 Task: Enable the audio filter "Volume normalizer" for transcode stream output.
Action: Mouse moved to (118, 18)
Screenshot: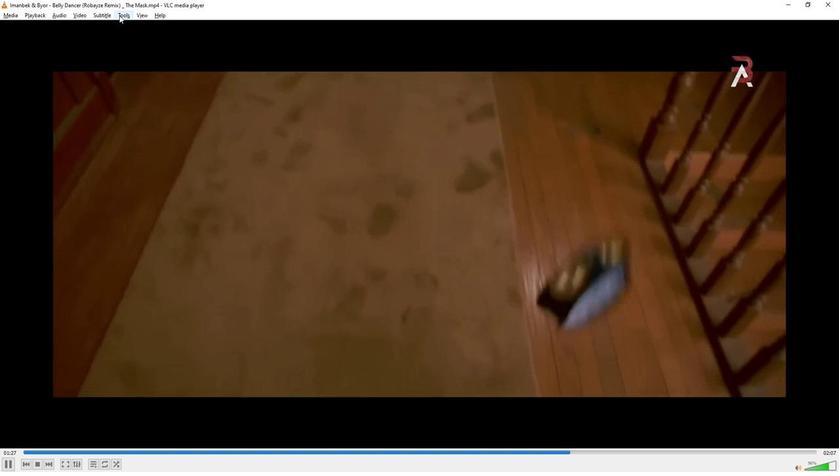 
Action: Mouse pressed left at (118, 18)
Screenshot: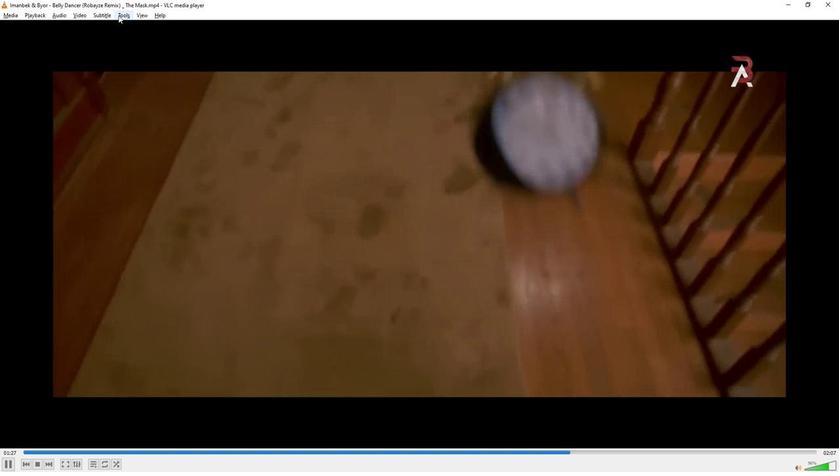 
Action: Mouse moved to (142, 118)
Screenshot: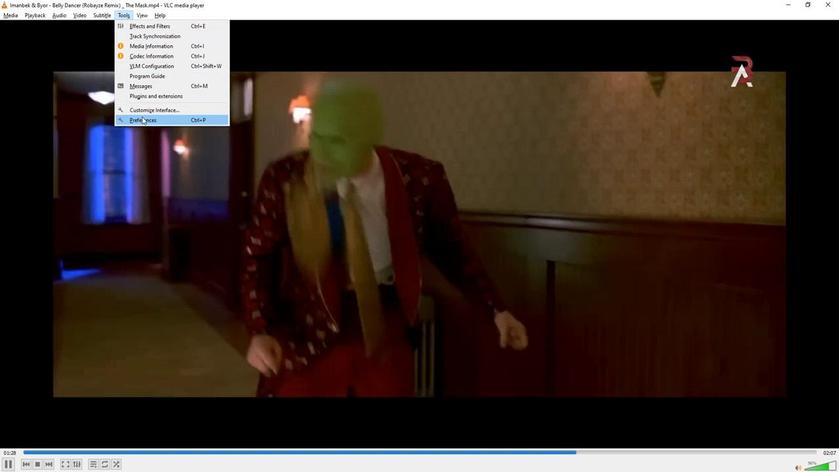 
Action: Mouse pressed left at (142, 118)
Screenshot: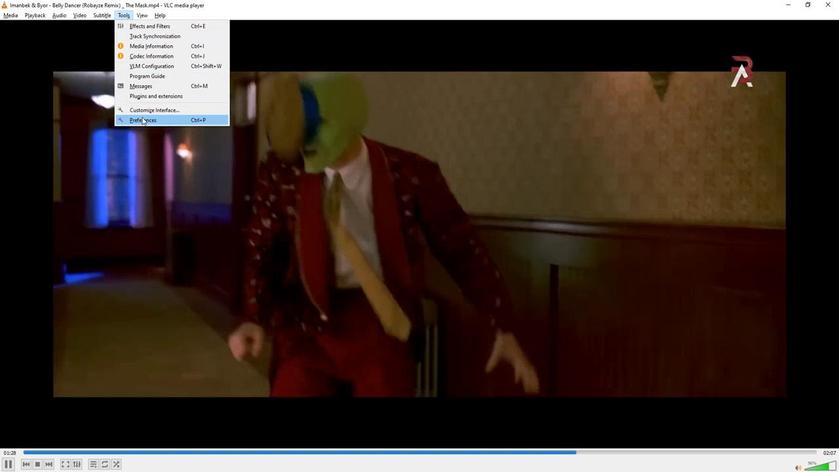 
Action: Mouse moved to (290, 339)
Screenshot: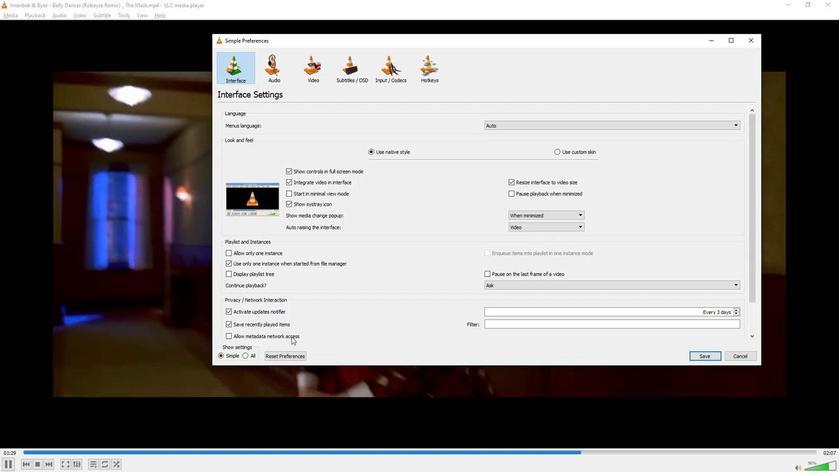 
Action: Mouse scrolled (290, 339) with delta (0, 0)
Screenshot: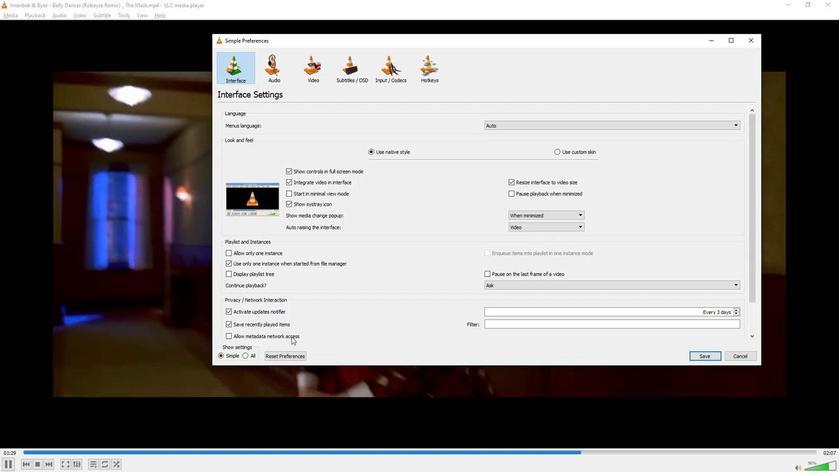 
Action: Mouse moved to (249, 353)
Screenshot: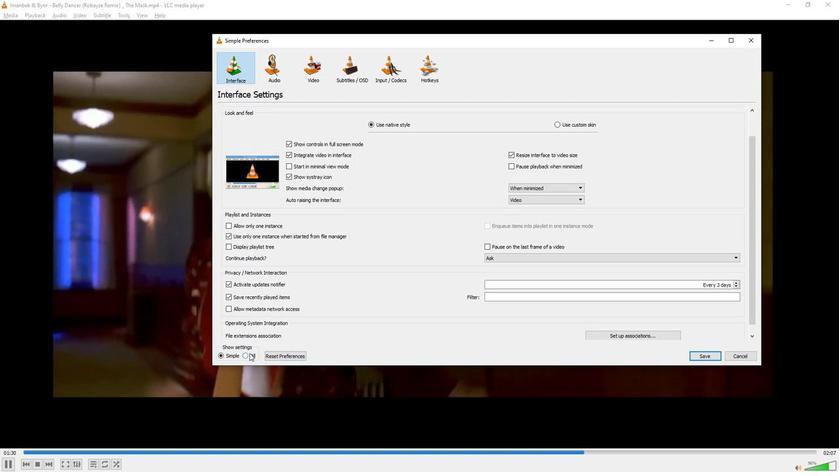 
Action: Mouse pressed left at (249, 353)
Screenshot: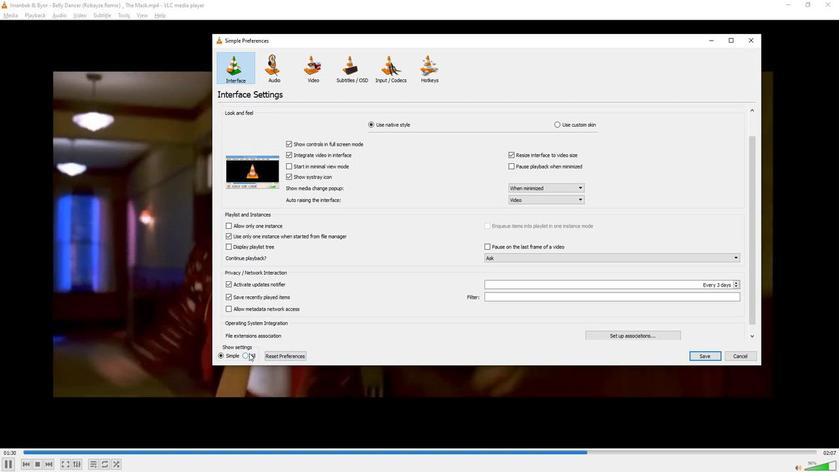 
Action: Mouse moved to (279, 300)
Screenshot: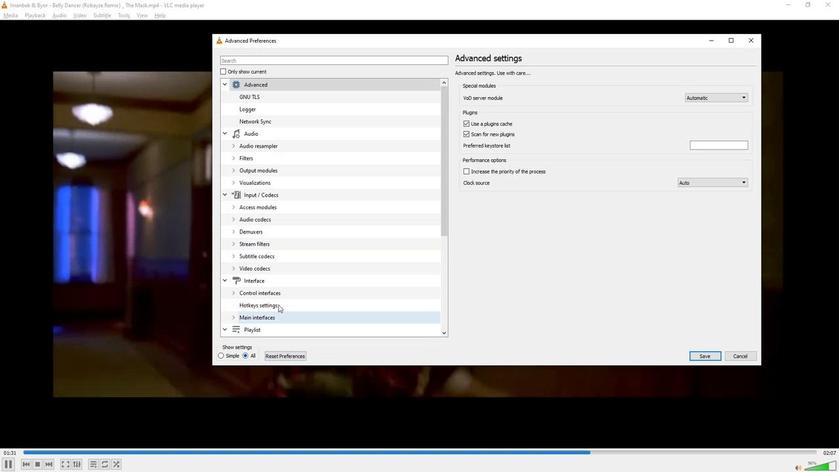 
Action: Mouse scrolled (279, 299) with delta (0, 0)
Screenshot: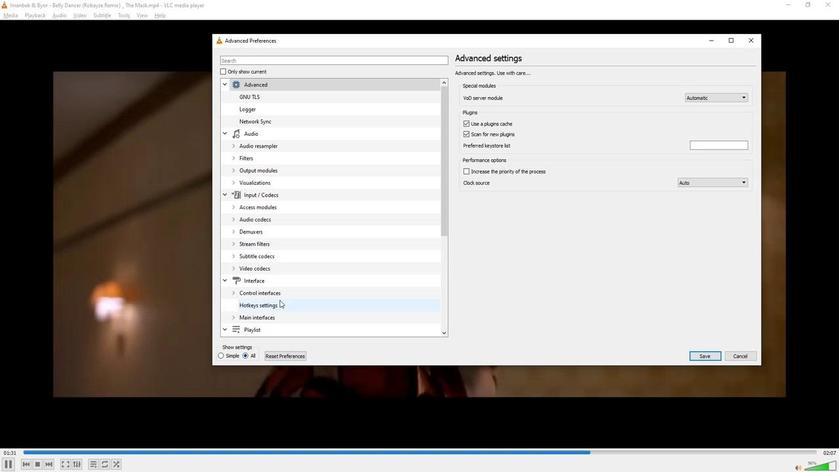 
Action: Mouse scrolled (279, 299) with delta (0, 0)
Screenshot: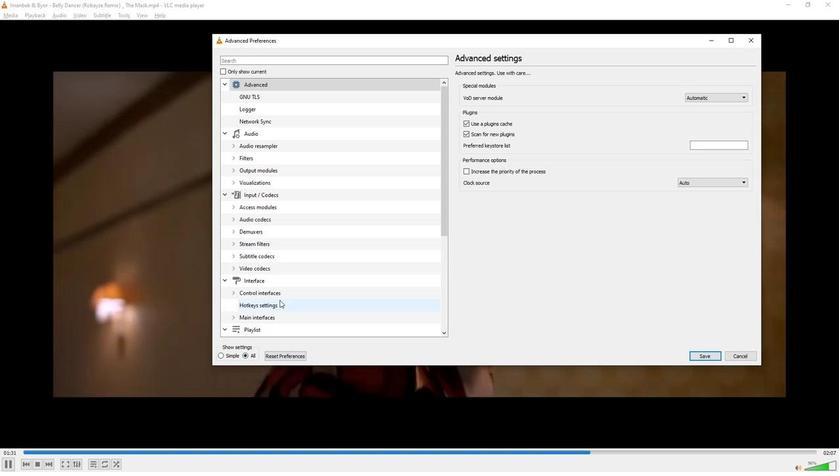 
Action: Mouse scrolled (279, 299) with delta (0, 0)
Screenshot: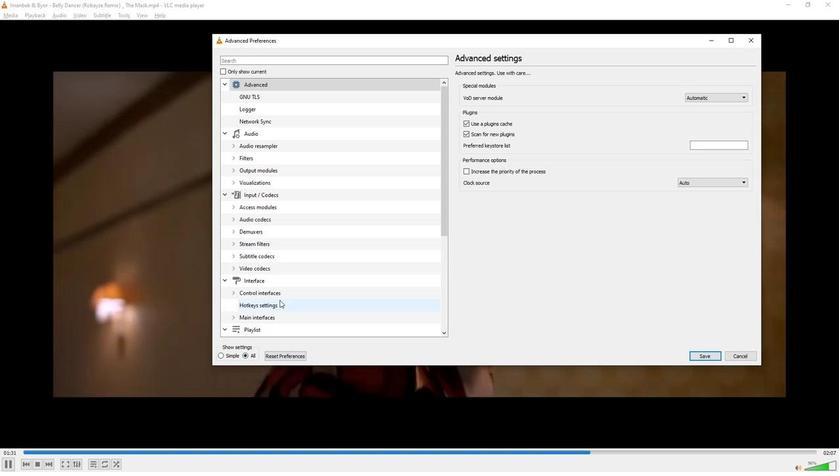
Action: Mouse moved to (279, 299)
Screenshot: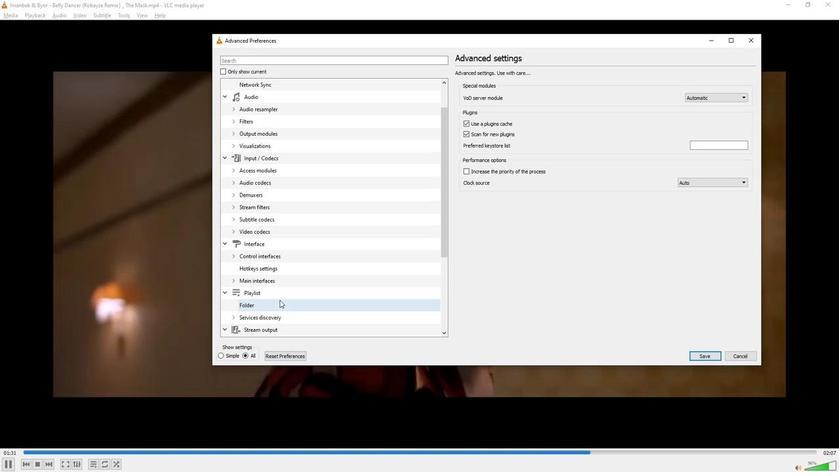
Action: Mouse scrolled (279, 299) with delta (0, 0)
Screenshot: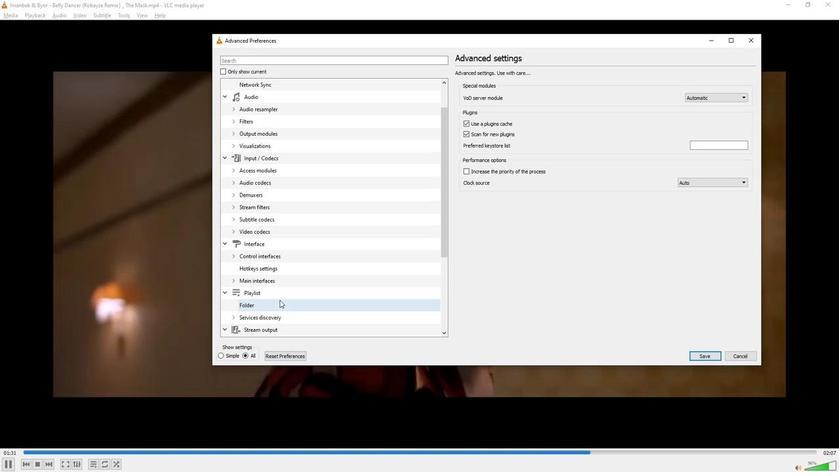 
Action: Mouse scrolled (279, 299) with delta (0, 0)
Screenshot: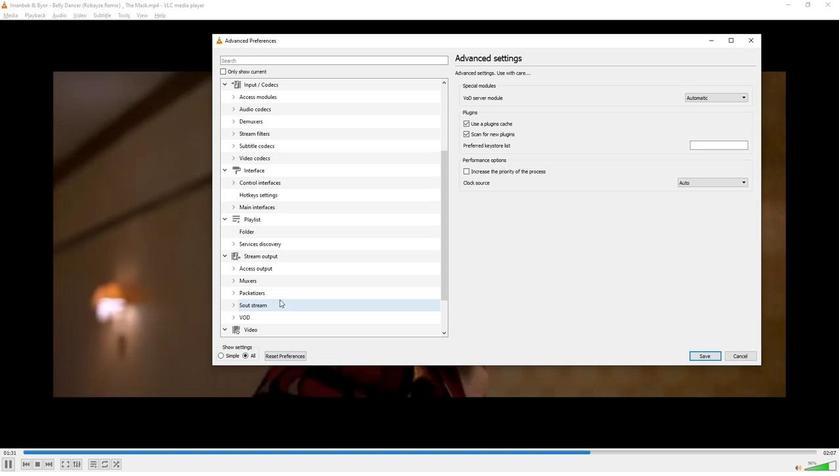 
Action: Mouse scrolled (279, 299) with delta (0, 0)
Screenshot: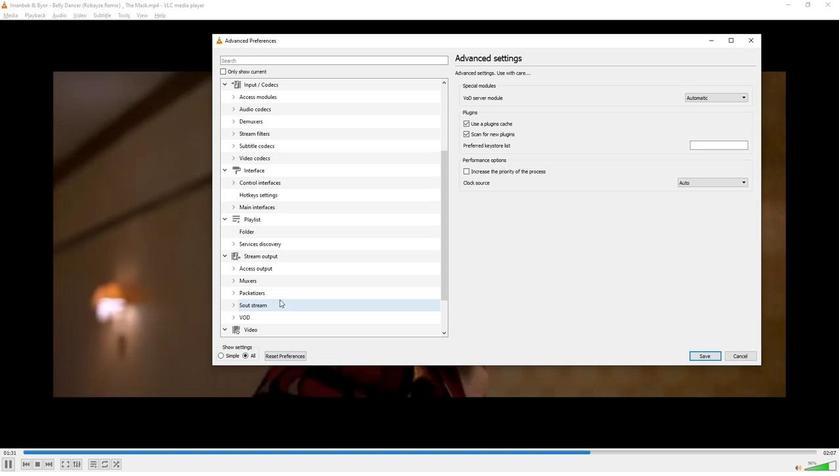 
Action: Mouse moved to (278, 299)
Screenshot: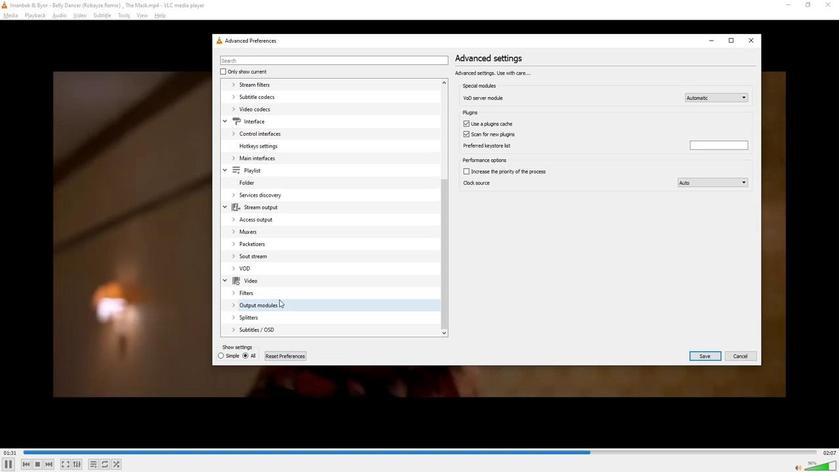 
Action: Mouse scrolled (278, 299) with delta (0, 0)
Screenshot: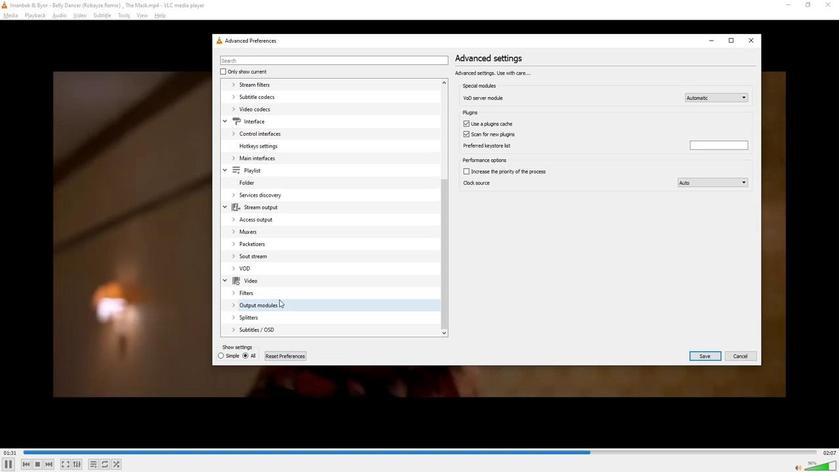 
Action: Mouse moved to (233, 257)
Screenshot: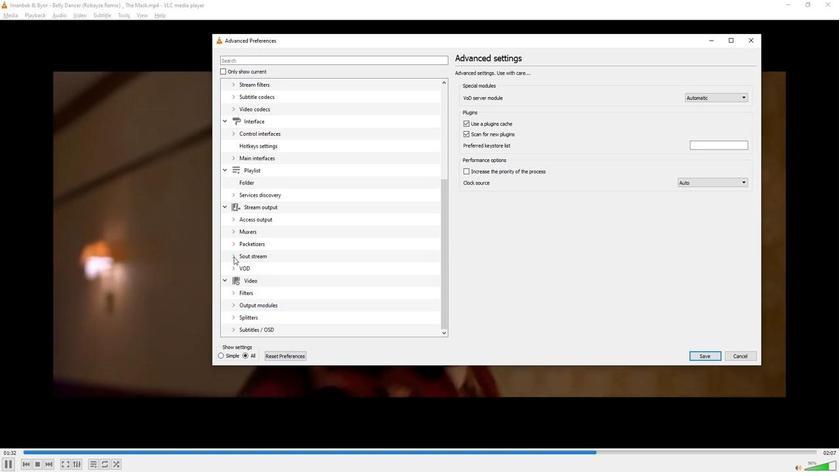 
Action: Mouse pressed left at (233, 257)
Screenshot: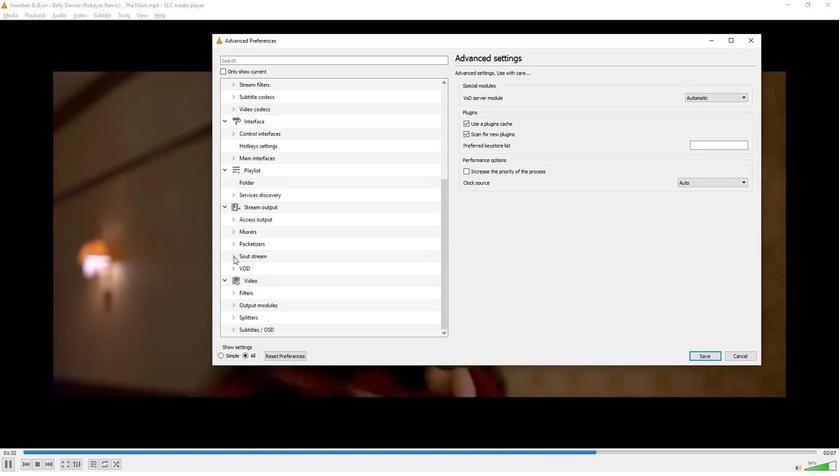 
Action: Mouse moved to (280, 291)
Screenshot: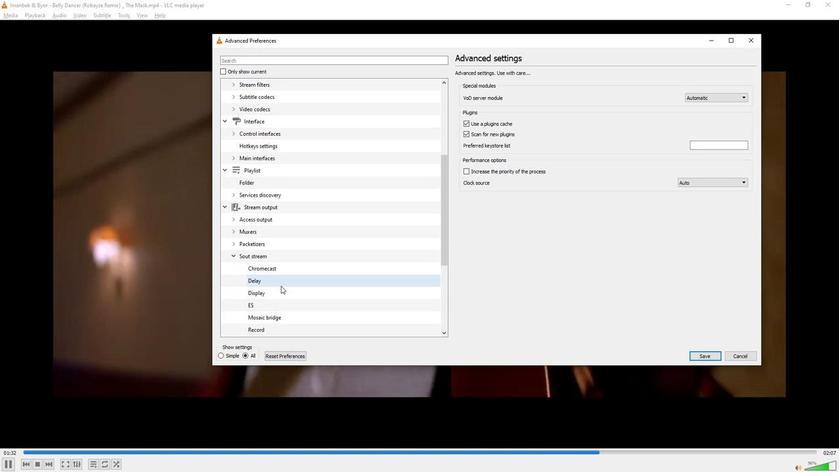 
Action: Mouse scrolled (280, 291) with delta (0, 0)
Screenshot: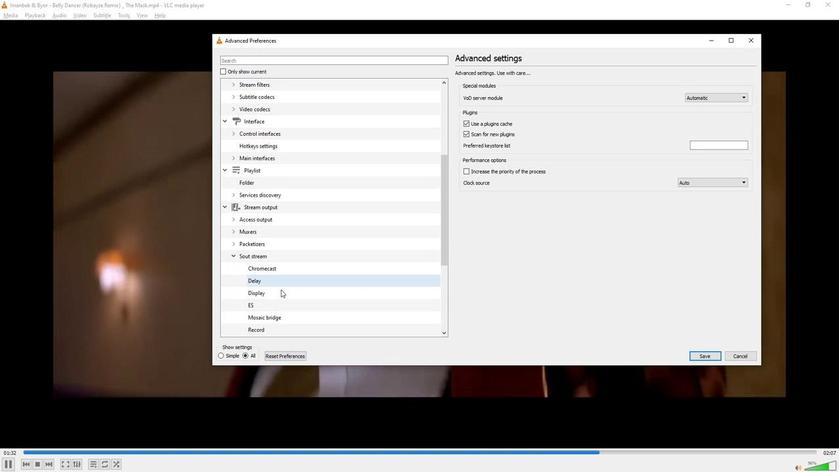 
Action: Mouse moved to (278, 293)
Screenshot: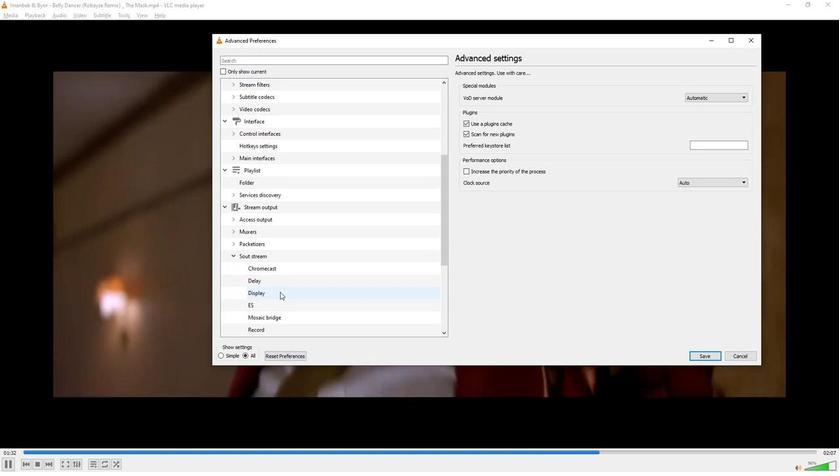 
Action: Mouse scrolled (278, 293) with delta (0, 0)
Screenshot: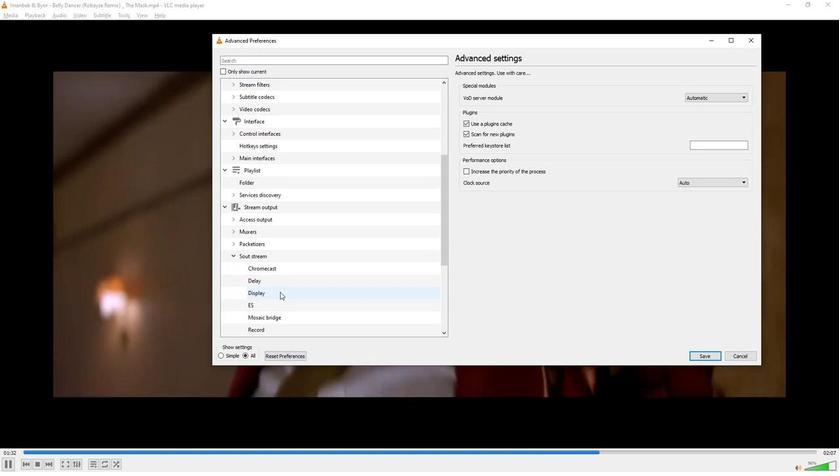 
Action: Mouse scrolled (278, 293) with delta (0, 0)
Screenshot: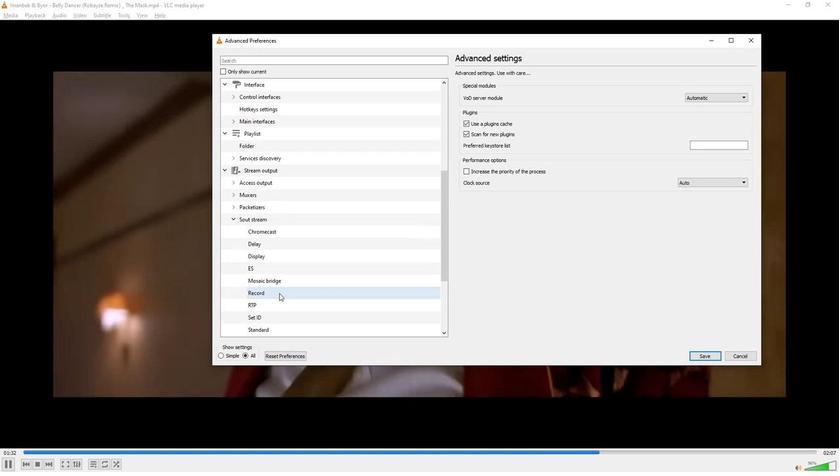 
Action: Mouse scrolled (278, 293) with delta (0, 0)
Screenshot: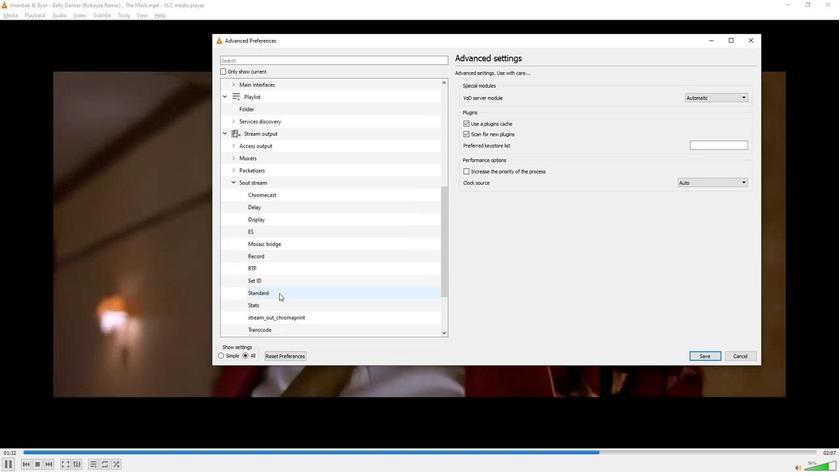 
Action: Mouse moved to (263, 253)
Screenshot: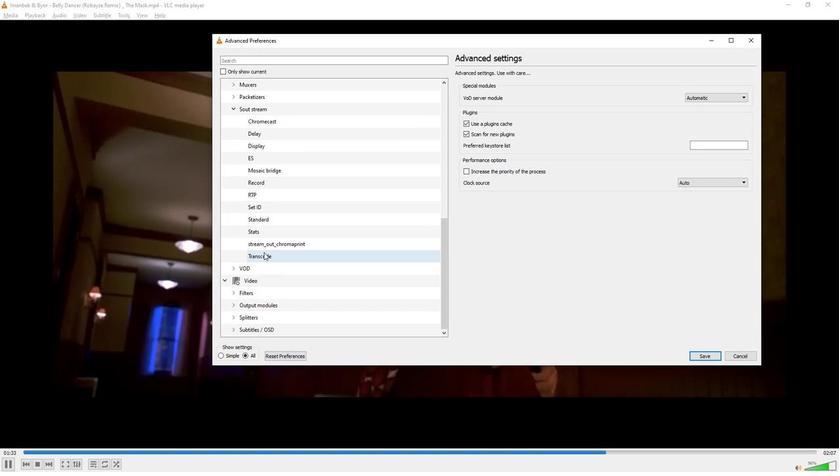 
Action: Mouse pressed left at (263, 253)
Screenshot: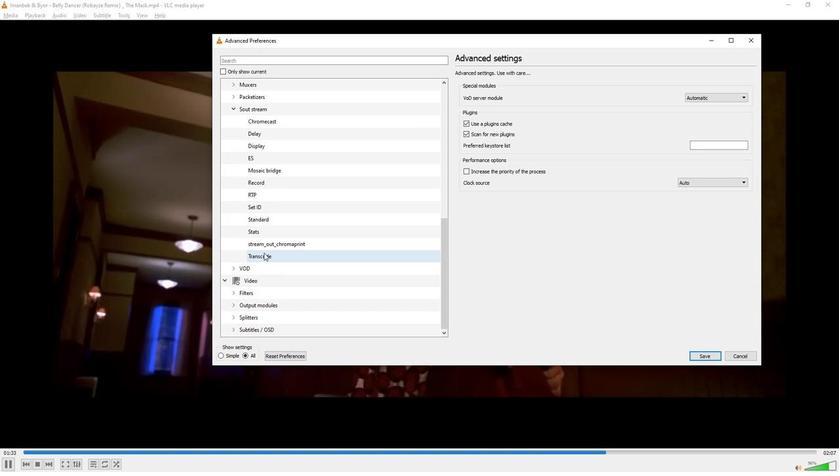 
Action: Mouse moved to (578, 280)
Screenshot: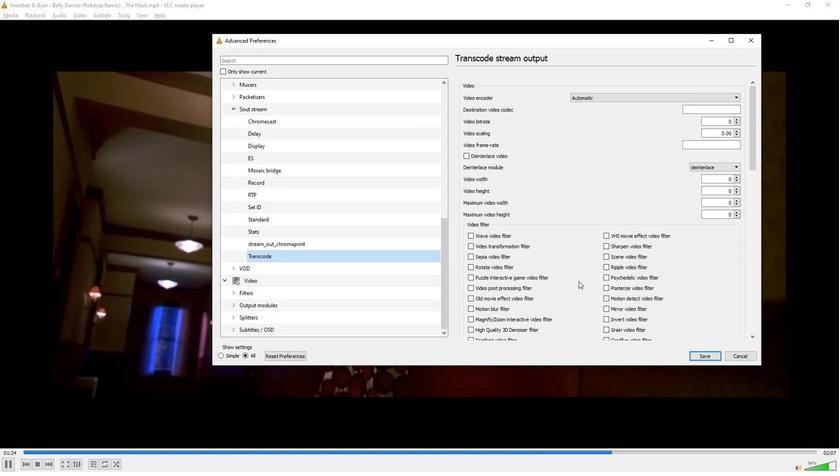
Action: Mouse scrolled (578, 280) with delta (0, 0)
Screenshot: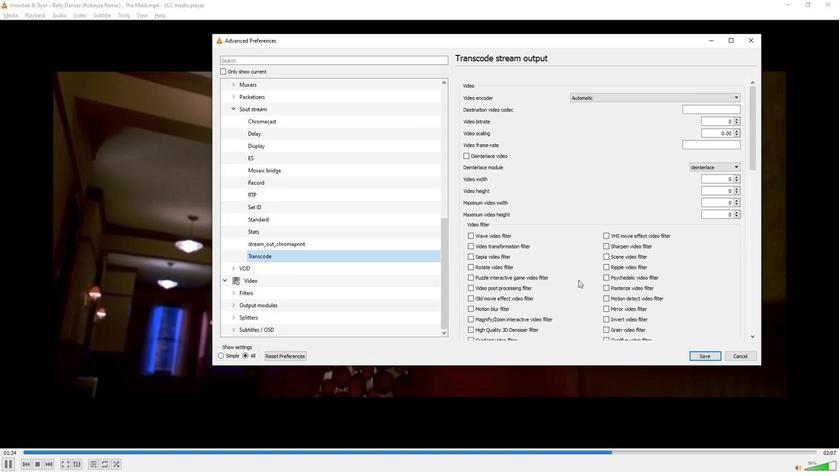 
Action: Mouse scrolled (578, 280) with delta (0, 0)
Screenshot: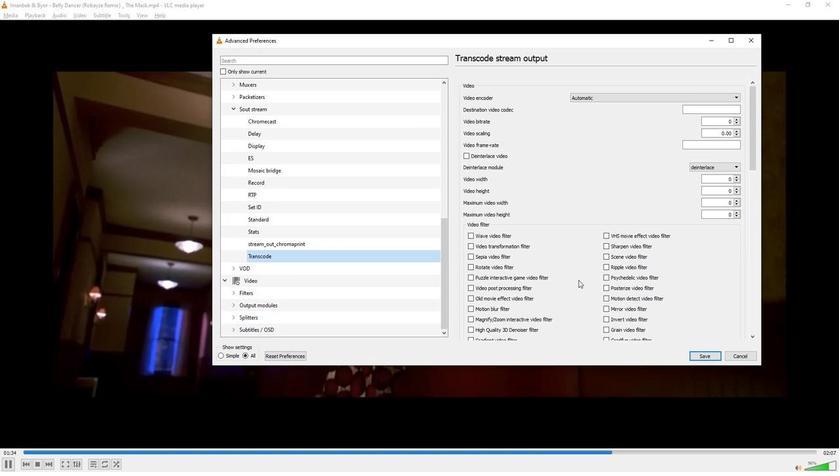 
Action: Mouse scrolled (578, 280) with delta (0, 0)
Screenshot: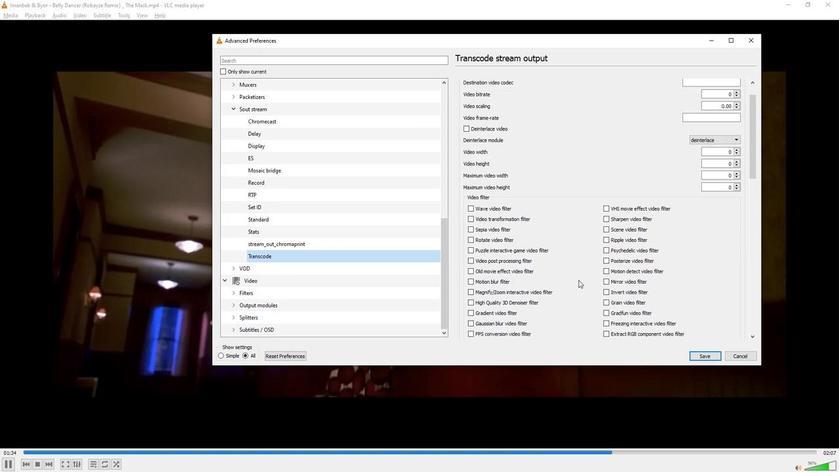 
Action: Mouse scrolled (578, 280) with delta (0, 0)
Screenshot: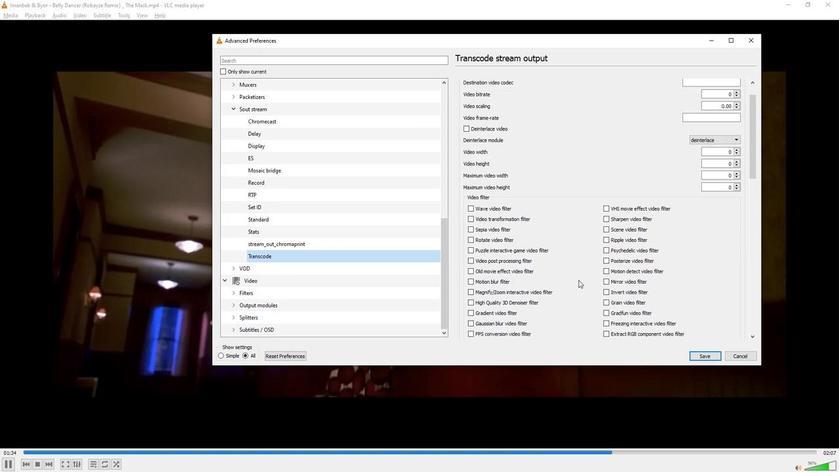 
Action: Mouse scrolled (578, 280) with delta (0, 0)
Screenshot: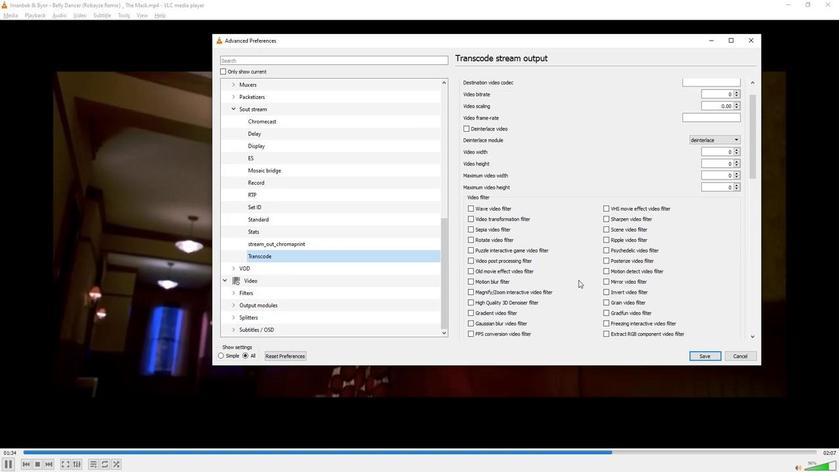 
Action: Mouse scrolled (578, 280) with delta (0, 0)
Screenshot: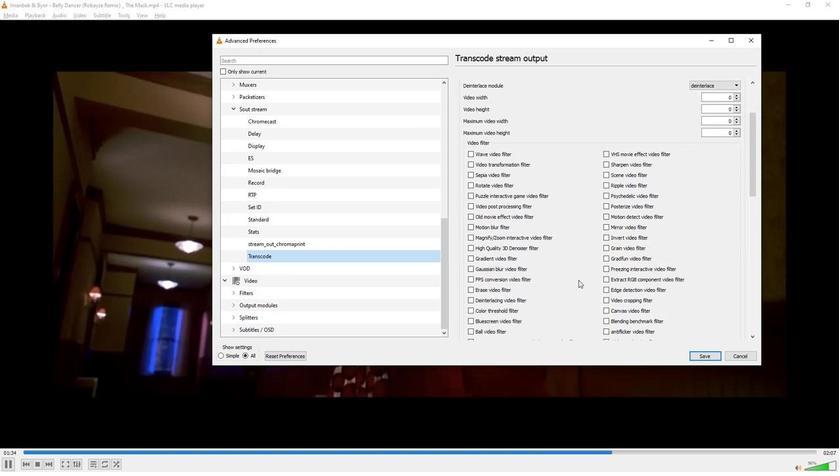 
Action: Mouse scrolled (578, 280) with delta (0, 0)
Screenshot: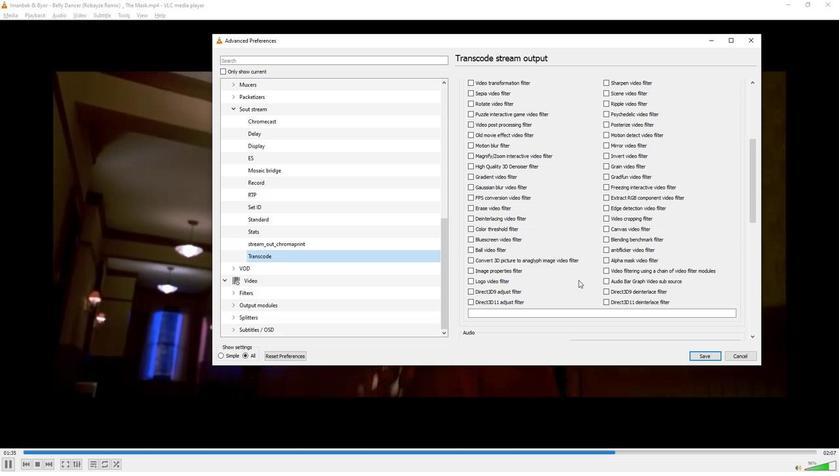 
Action: Mouse scrolled (578, 280) with delta (0, 0)
Screenshot: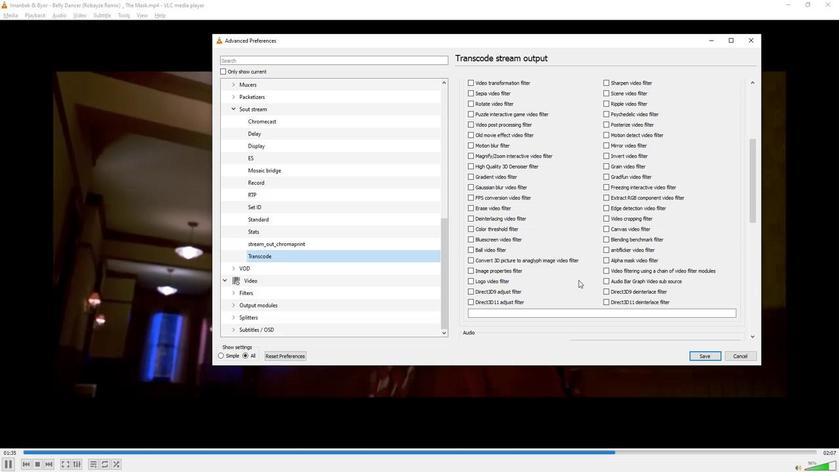 
Action: Mouse scrolled (578, 280) with delta (0, 0)
Screenshot: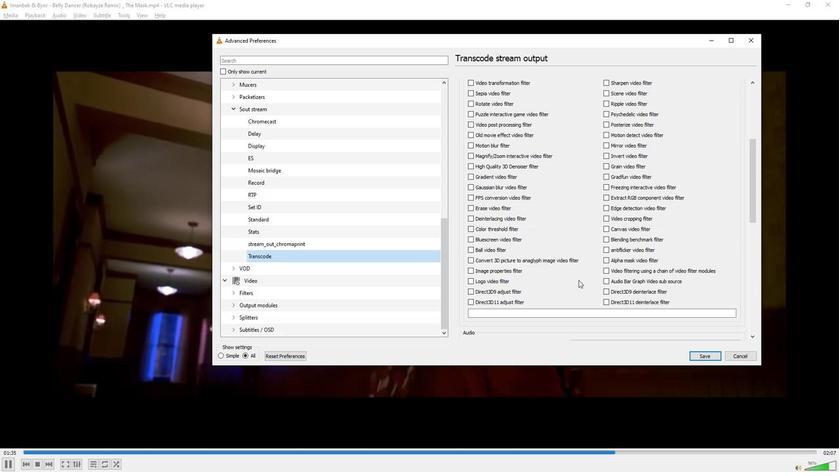 
Action: Mouse scrolled (578, 280) with delta (0, 0)
Screenshot: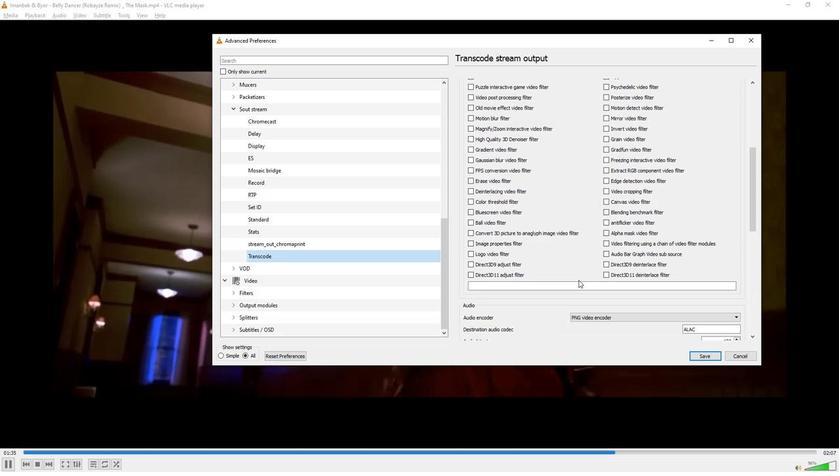 
Action: Mouse scrolled (578, 280) with delta (0, 0)
Screenshot: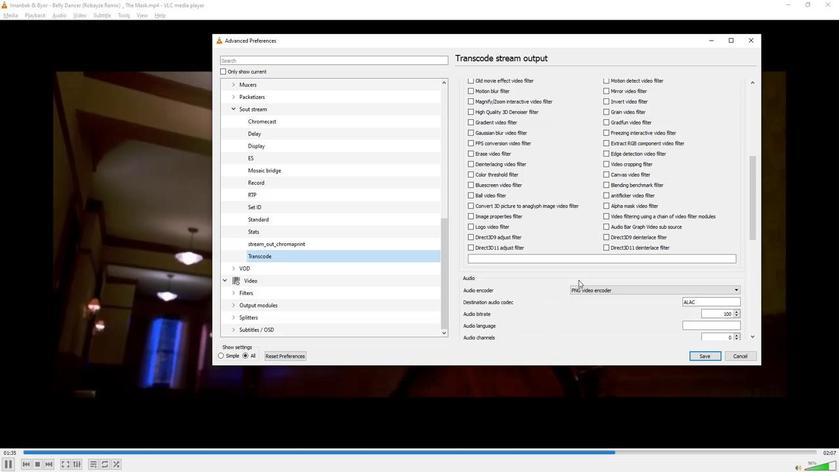 
Action: Mouse scrolled (578, 280) with delta (0, 0)
Screenshot: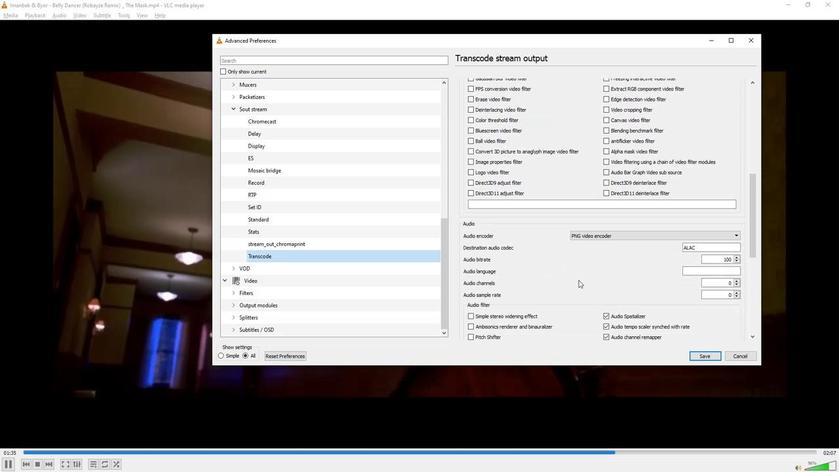 
Action: Mouse moved to (605, 293)
Screenshot: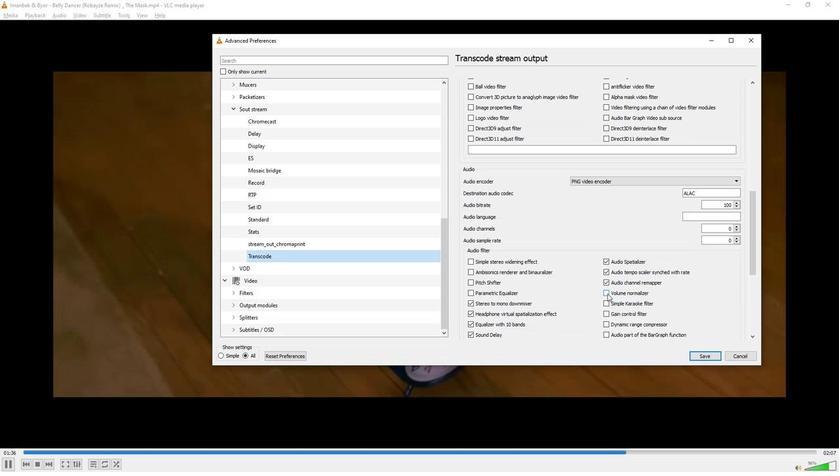 
Action: Mouse pressed left at (605, 293)
Screenshot: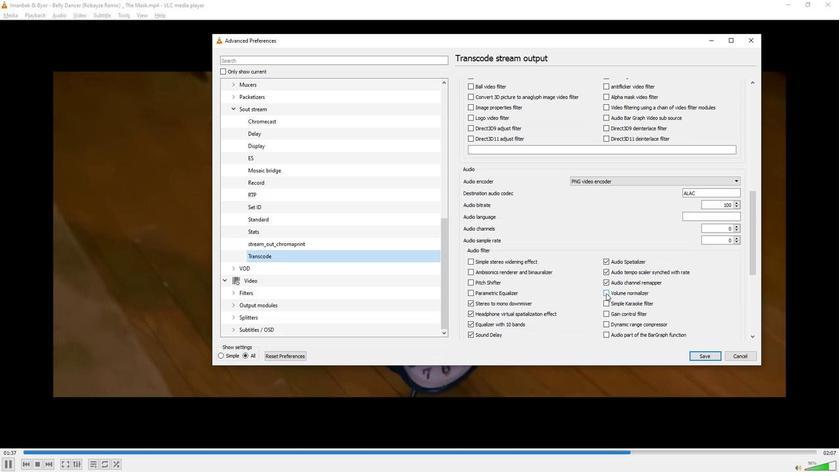 
Action: Mouse moved to (543, 307)
Screenshot: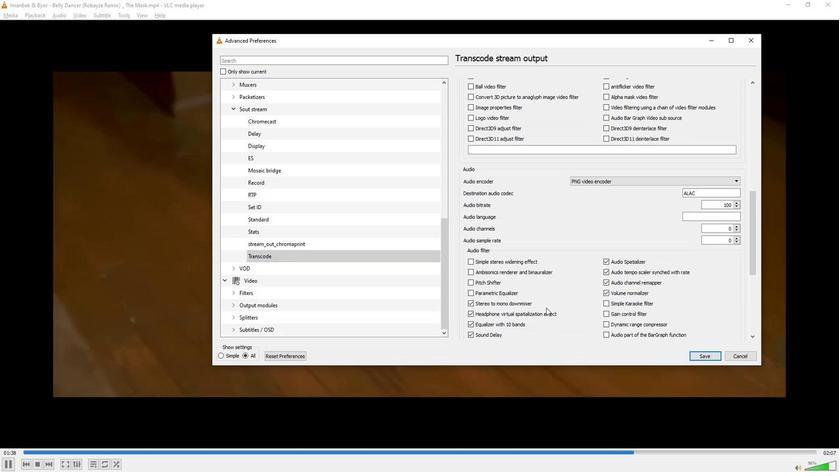 
